 Task: Edit the account list created by users
Action: Mouse scrolled (102, 169) with delta (0, 0)
Screenshot: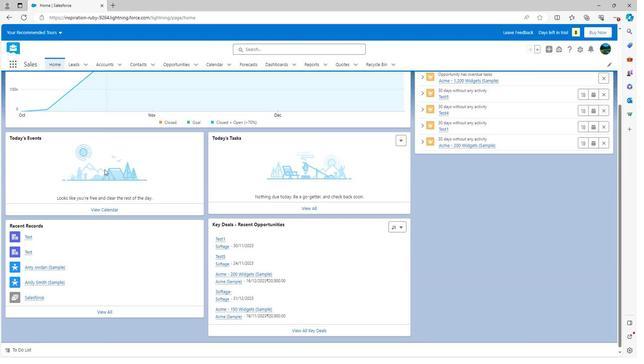 
Action: Mouse scrolled (102, 169) with delta (0, 0)
Screenshot: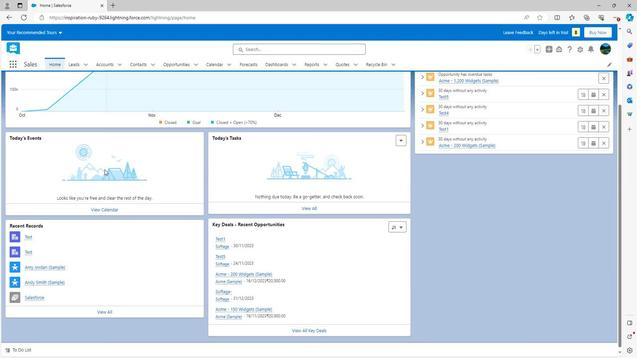 
Action: Mouse scrolled (102, 169) with delta (0, 0)
Screenshot: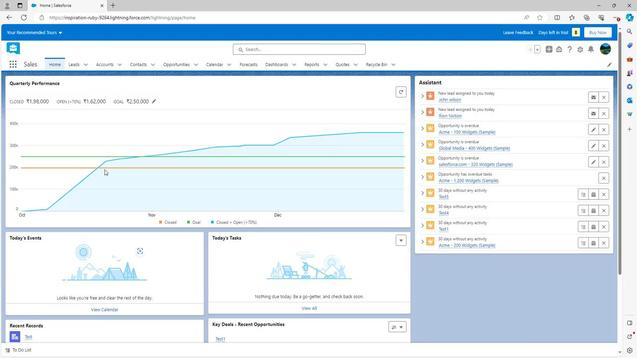 
Action: Mouse moved to (101, 65)
Screenshot: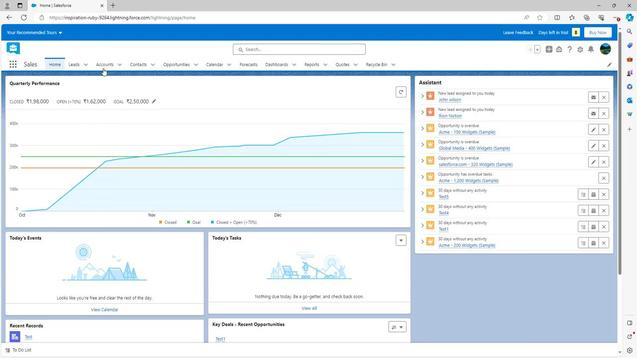 
Action: Mouse pressed left at (101, 65)
Screenshot: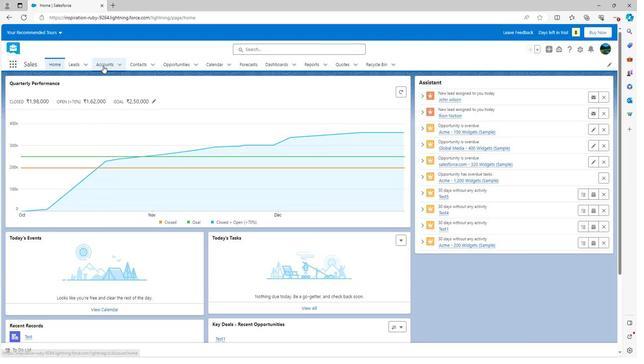 
Action: Mouse moved to (585, 97)
Screenshot: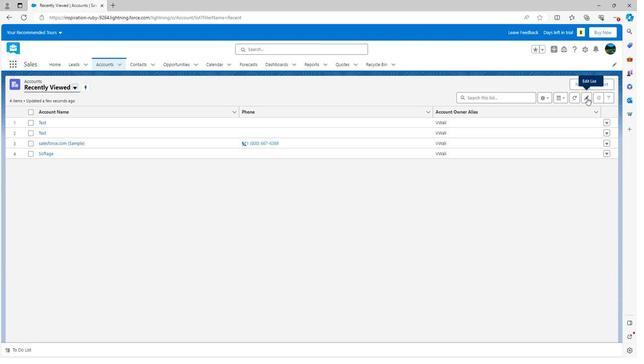 
Action: Mouse pressed left at (585, 97)
Screenshot: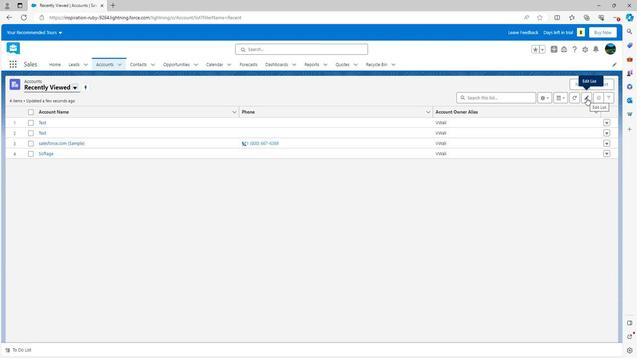 
Action: Mouse moved to (78, 131)
Screenshot: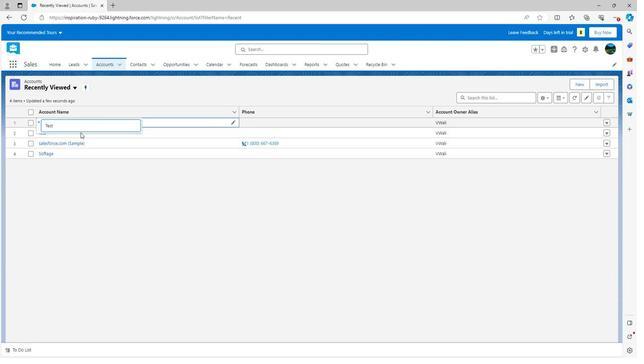 
Action: Key pressed 123
Screenshot: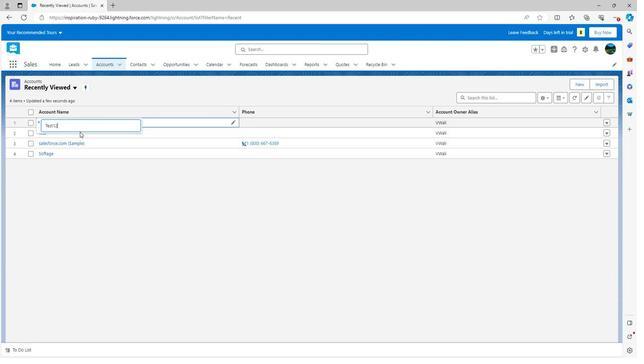 
Action: Mouse moved to (76, 163)
Screenshot: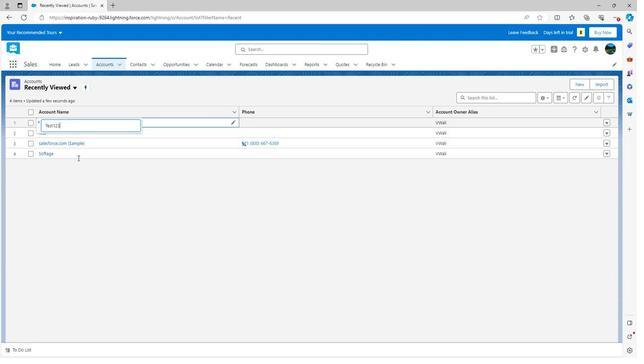 
Action: Mouse pressed left at (76, 163)
Screenshot: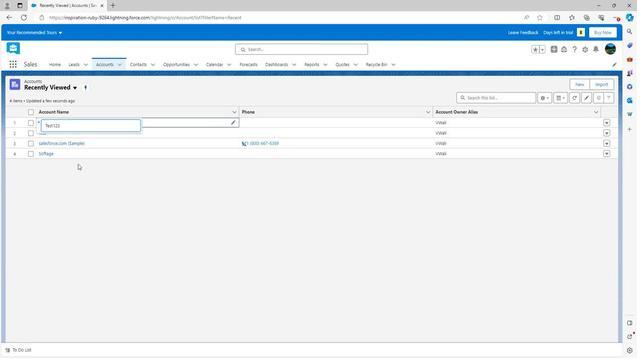 
Action: Mouse moved to (322, 332)
Screenshot: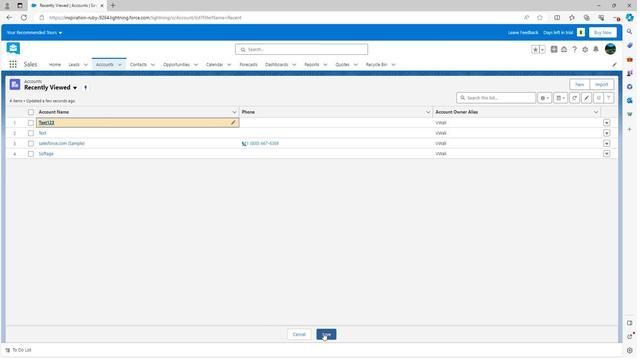 
Action: Mouse pressed left at (322, 332)
Screenshot: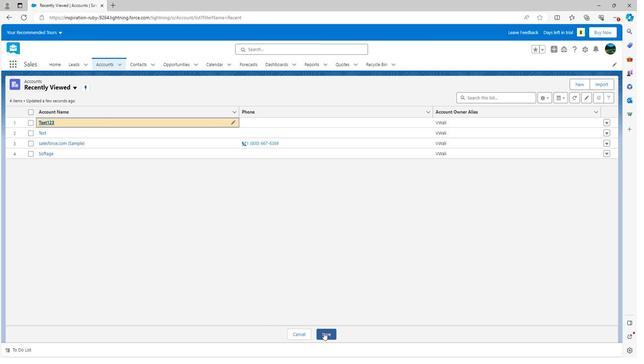 
Action: Mouse moved to (232, 131)
Screenshot: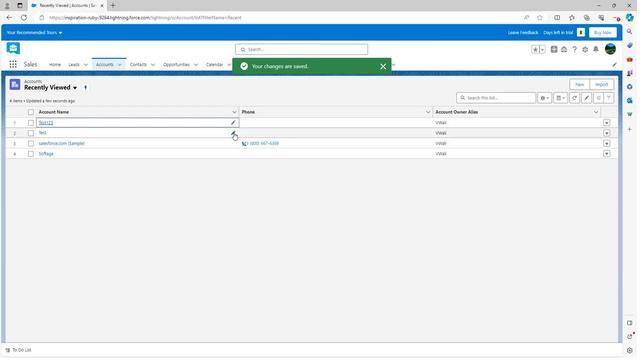 
Action: Mouse pressed left at (232, 131)
Screenshot: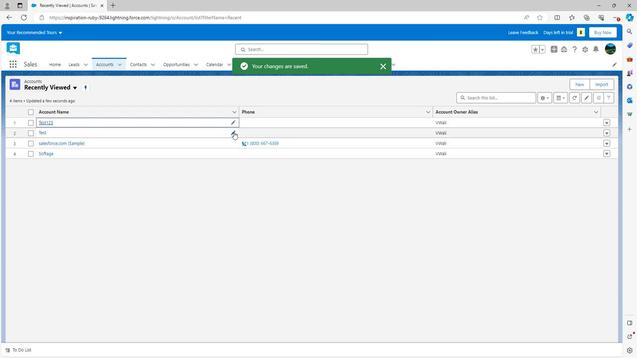 
Action: Mouse moved to (75, 132)
Screenshot: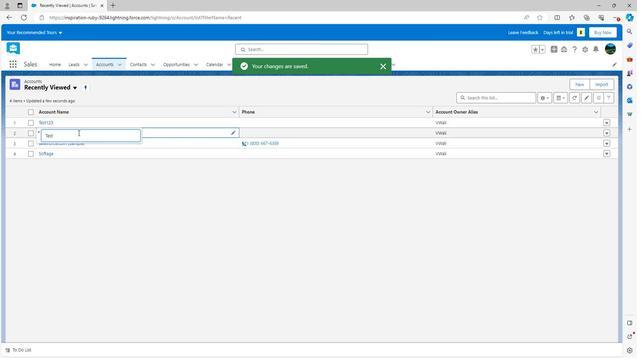 
Action: Key pressed 345
Screenshot: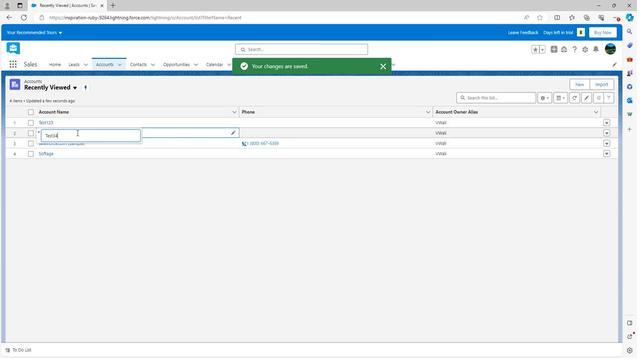 
Action: Mouse moved to (77, 203)
Screenshot: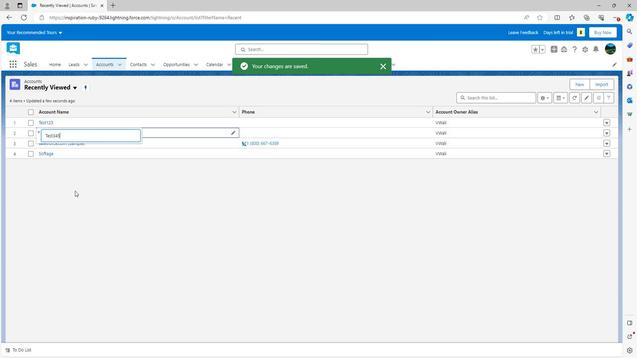 
Action: Mouse pressed left at (77, 203)
Screenshot: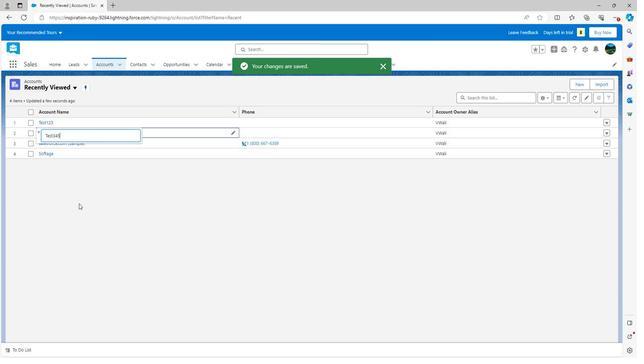 
Action: Mouse moved to (321, 330)
Screenshot: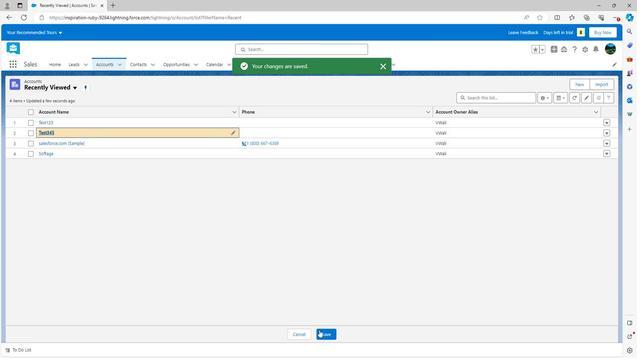 
Action: Mouse pressed left at (321, 330)
Screenshot: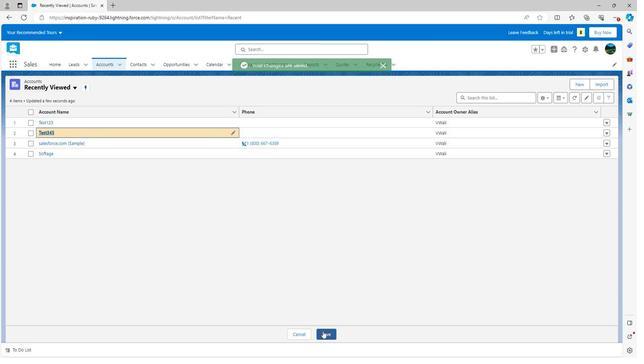
Action: Mouse moved to (198, 199)
Screenshot: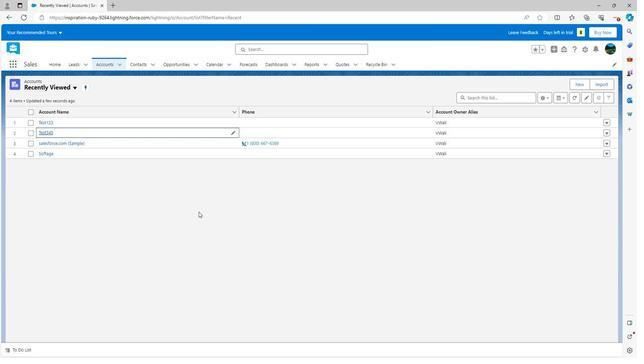 
